 Task: In the  document Hollywood.odt Use the tool word Count 'and display word count while typing' Create the translated copy of the document in  'Italian' Change notification to  Comments for you
Action: Mouse moved to (202, 76)
Screenshot: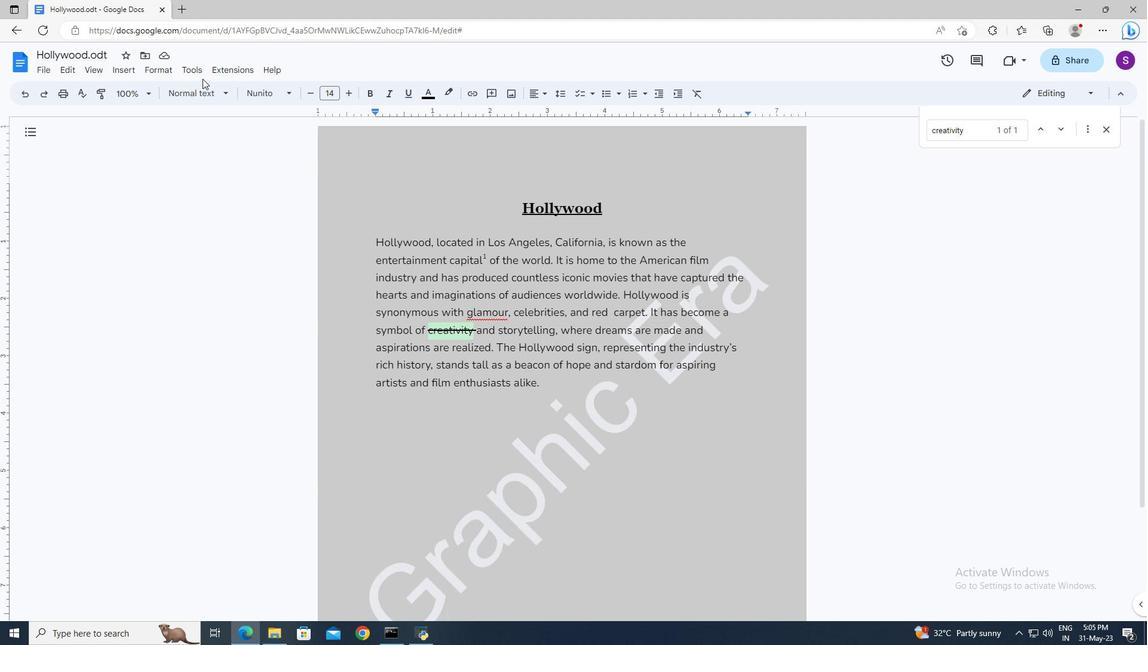 
Action: Mouse pressed left at (202, 76)
Screenshot: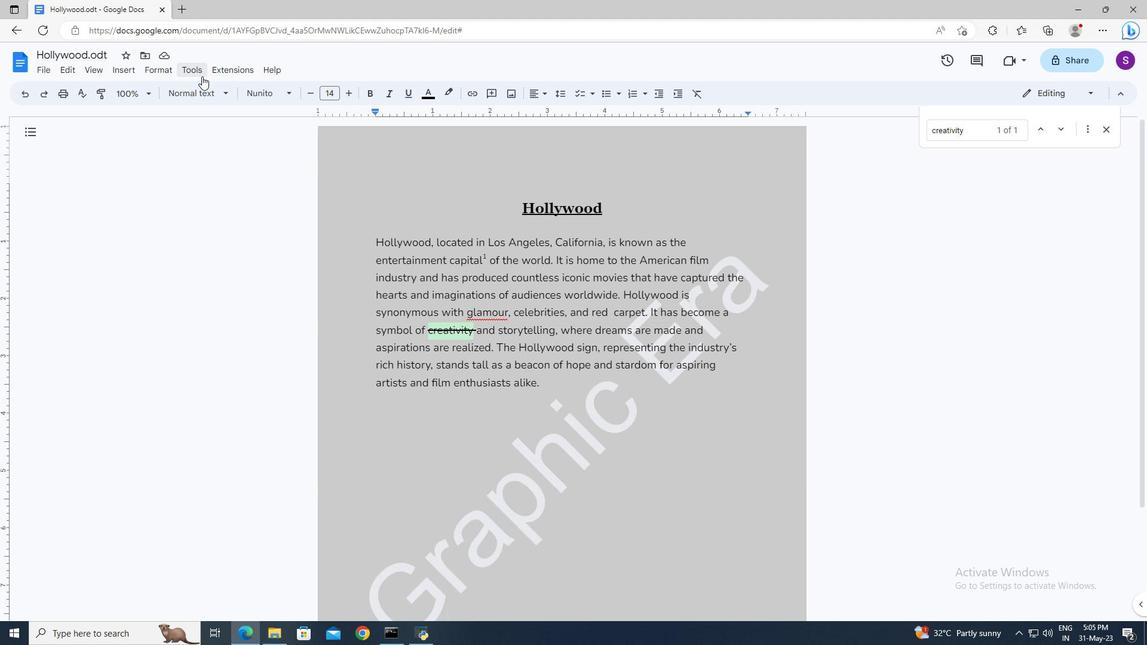 
Action: Mouse moved to (209, 106)
Screenshot: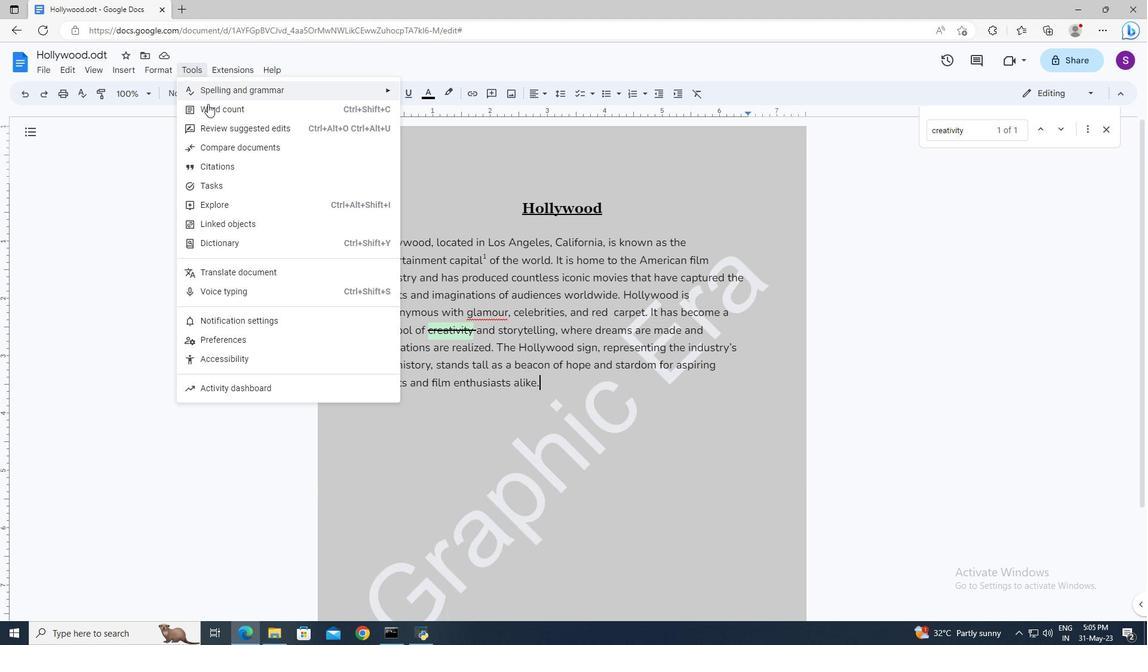
Action: Mouse pressed left at (209, 106)
Screenshot: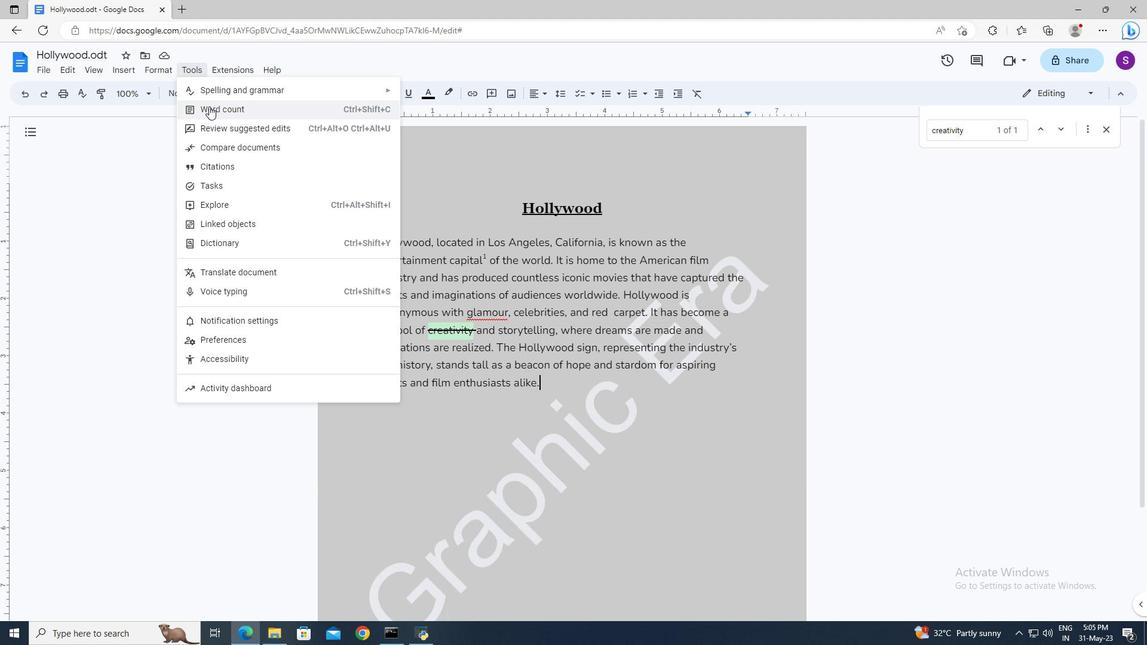 
Action: Mouse moved to (496, 388)
Screenshot: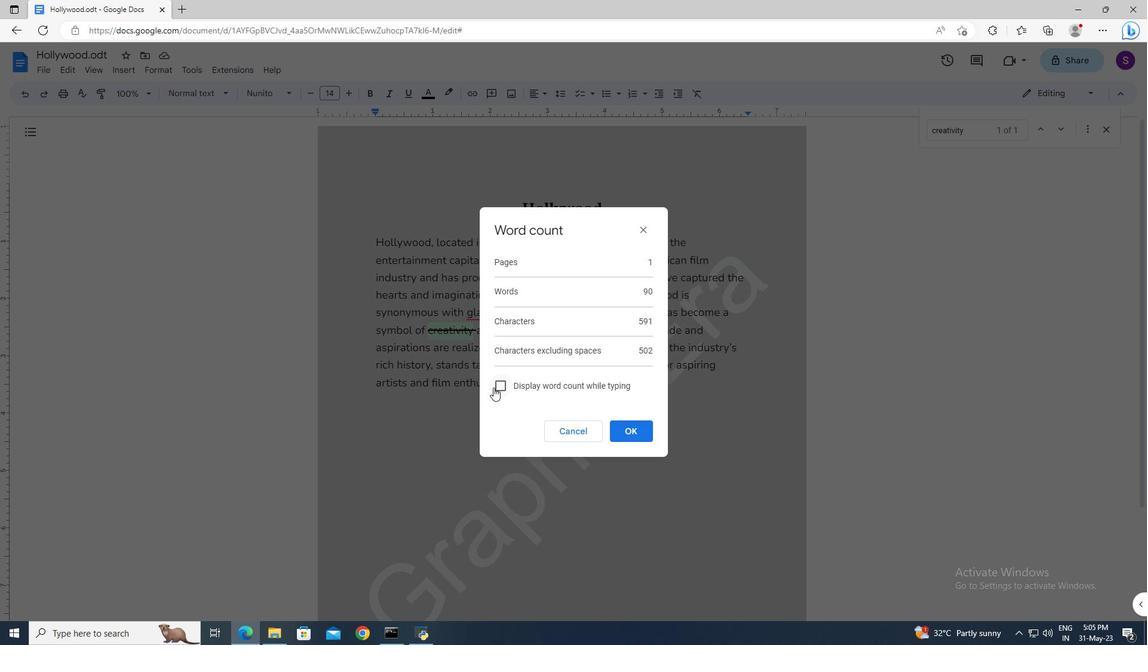 
Action: Mouse pressed left at (496, 388)
Screenshot: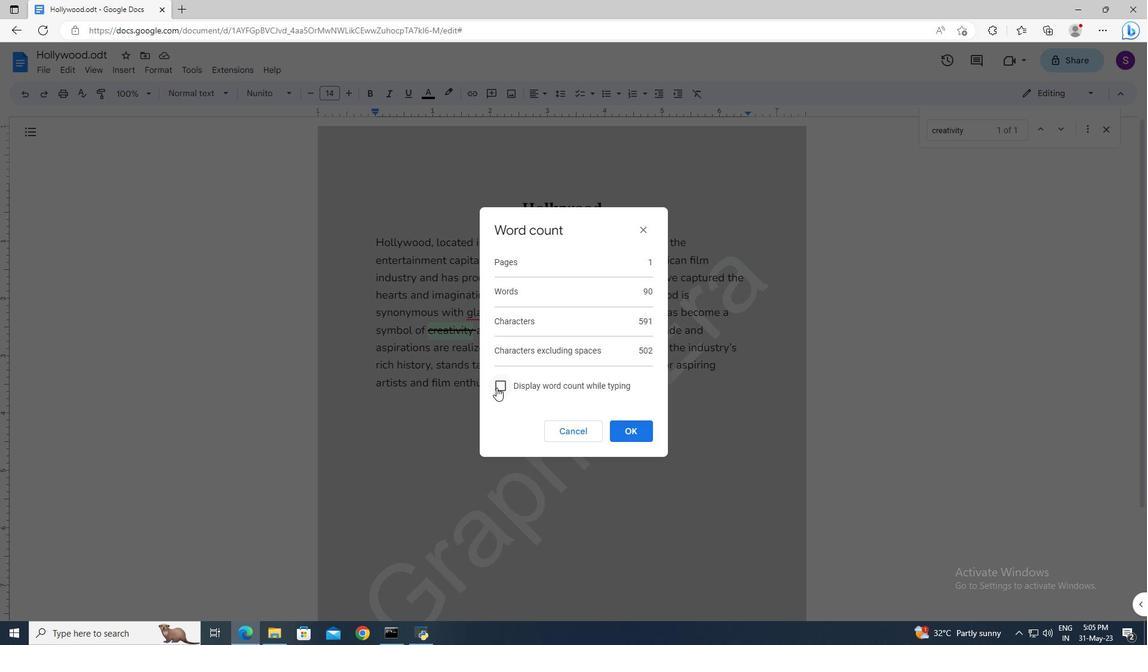 
Action: Mouse moved to (631, 432)
Screenshot: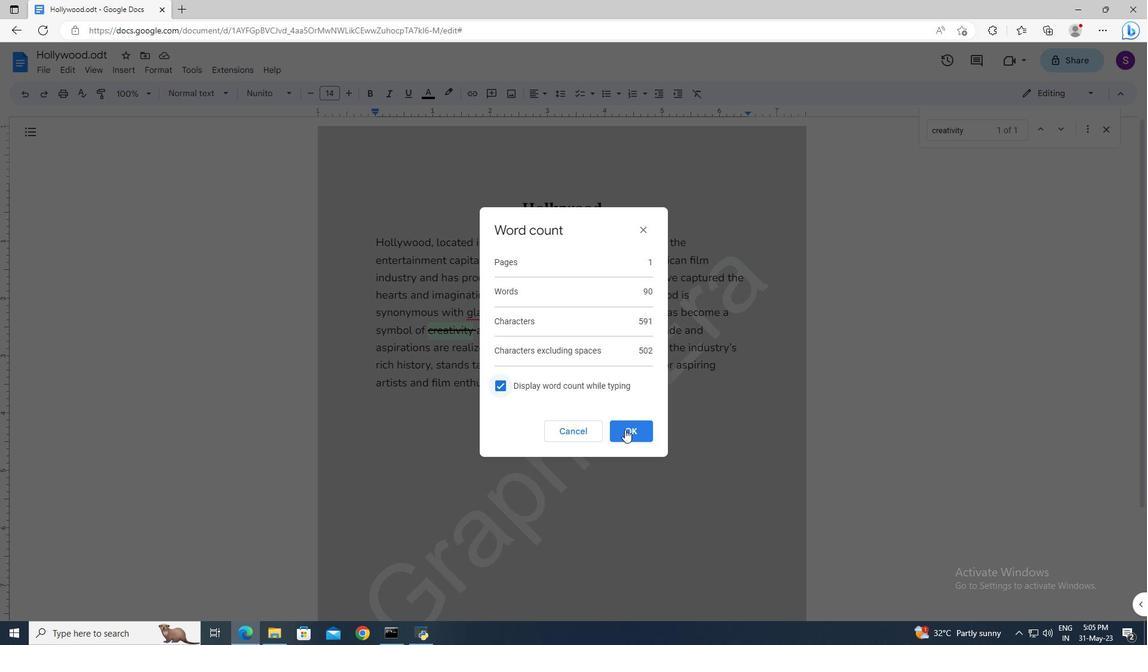 
Action: Mouse pressed left at (631, 432)
Screenshot: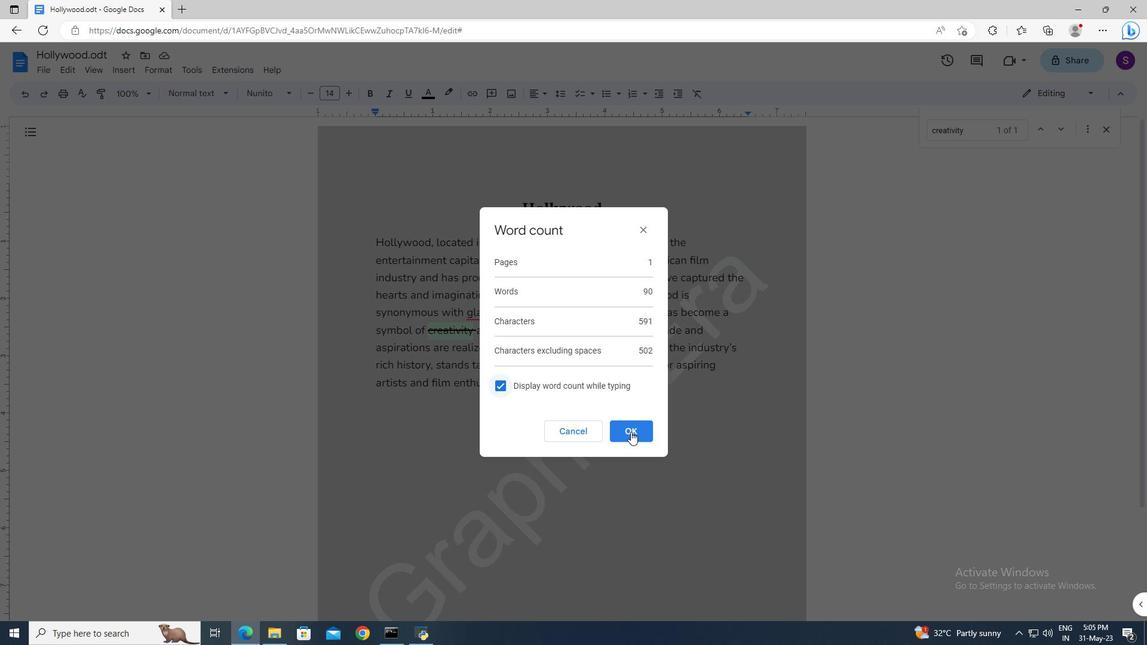 
Action: Mouse moved to (203, 72)
Screenshot: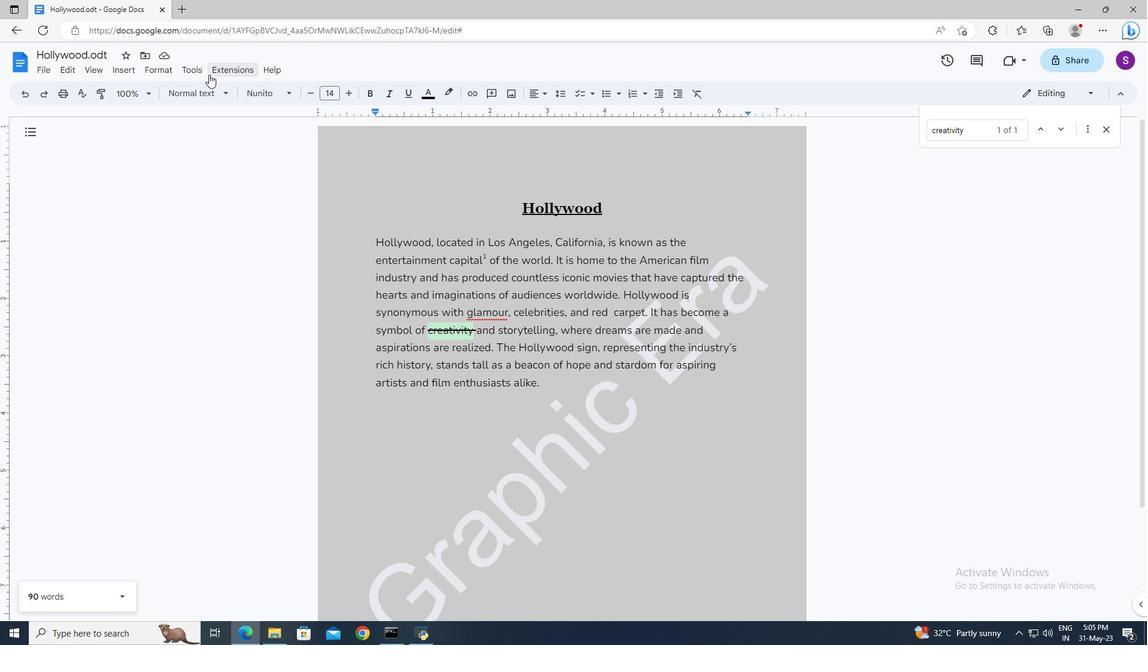 
Action: Mouse pressed left at (203, 72)
Screenshot: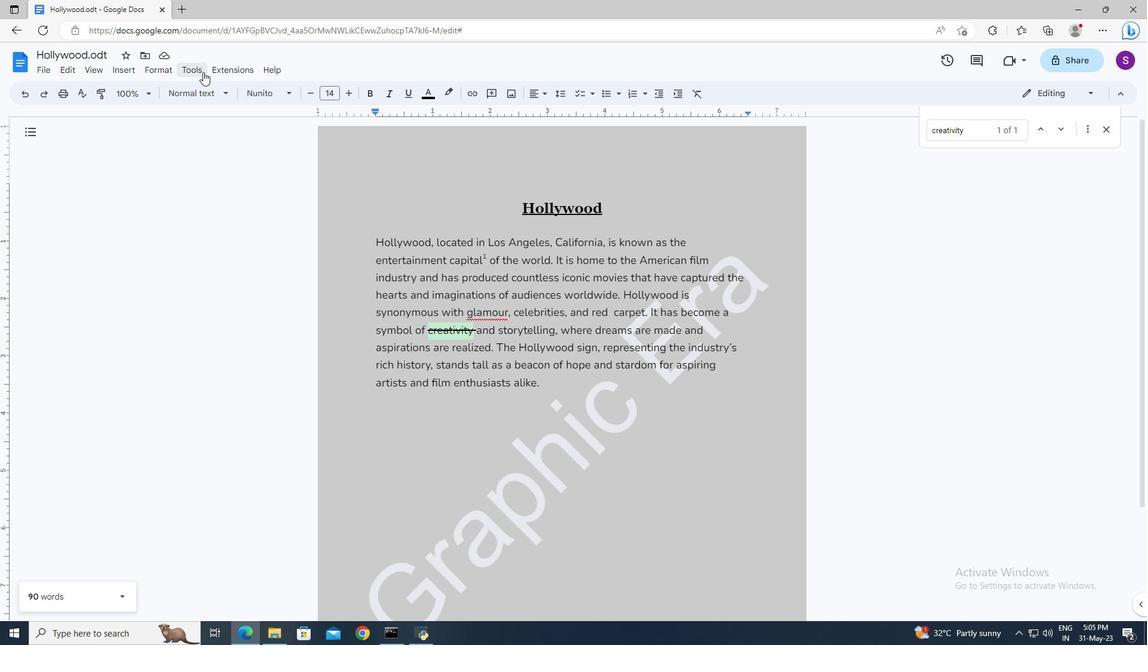 
Action: Mouse moved to (249, 276)
Screenshot: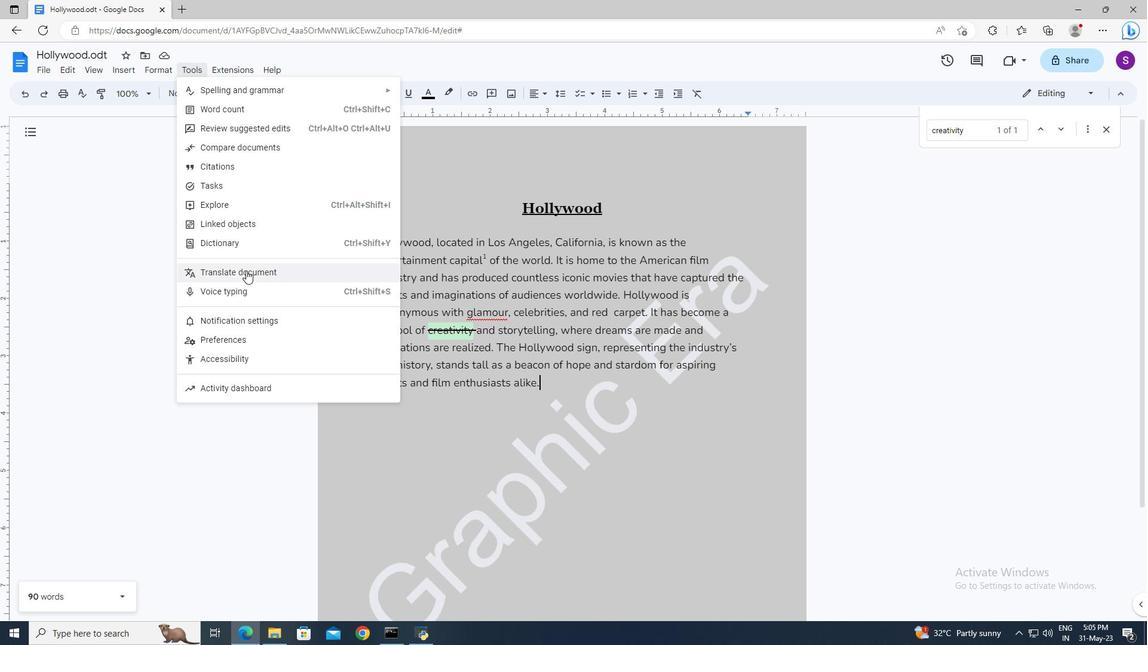 
Action: Mouse pressed left at (249, 276)
Screenshot: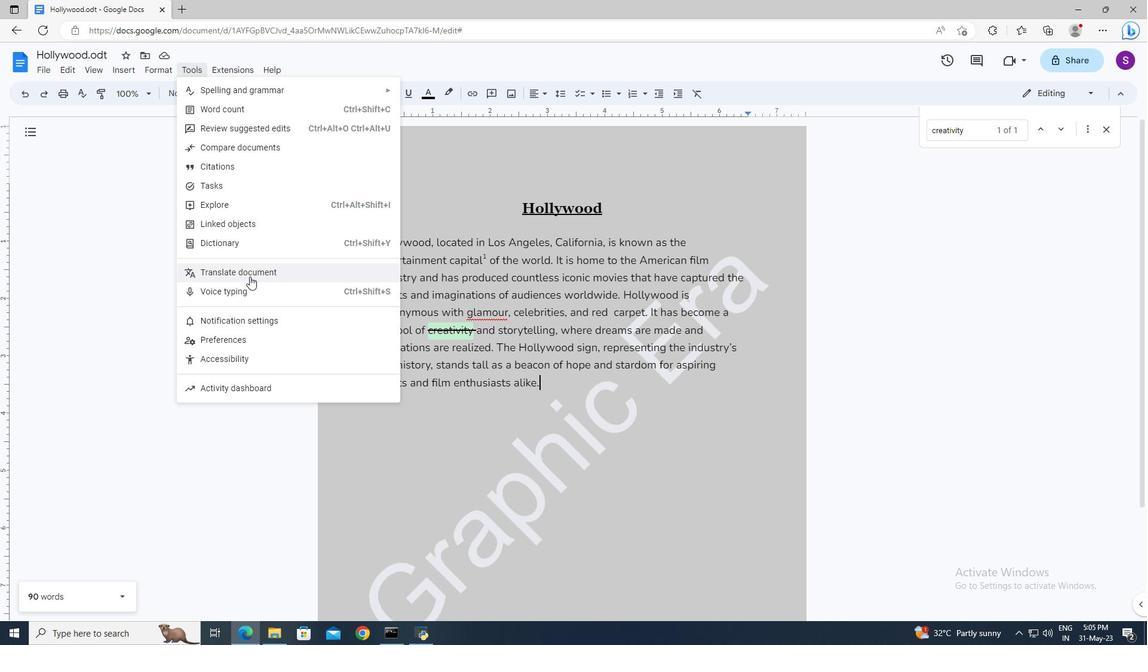 
Action: Mouse moved to (495, 347)
Screenshot: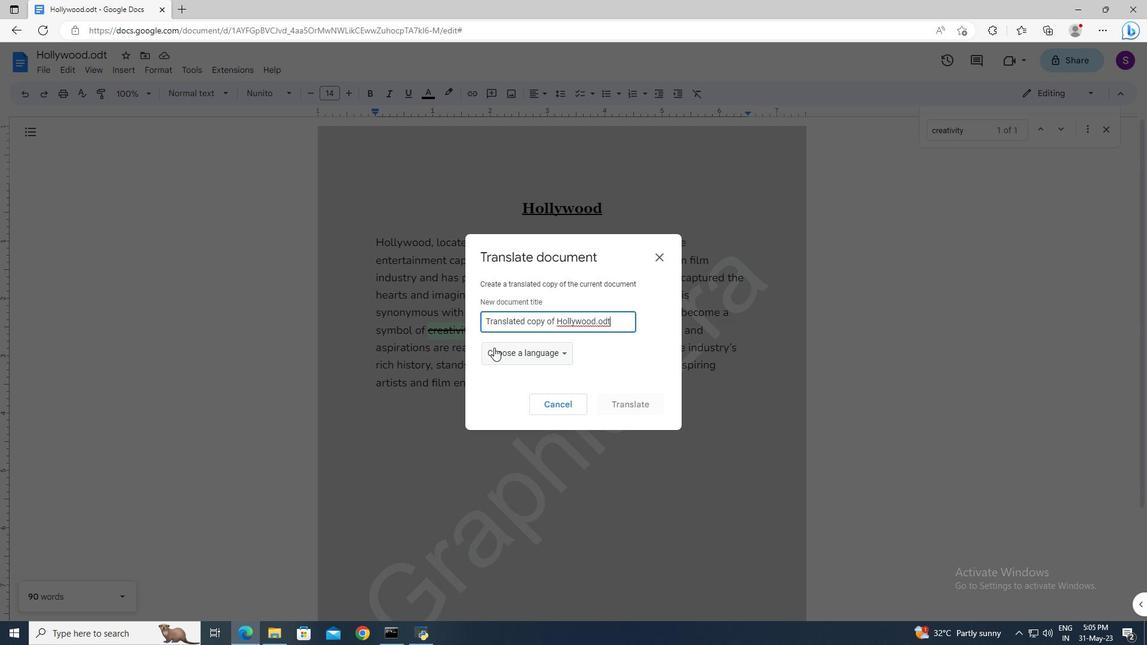 
Action: Mouse pressed left at (495, 347)
Screenshot: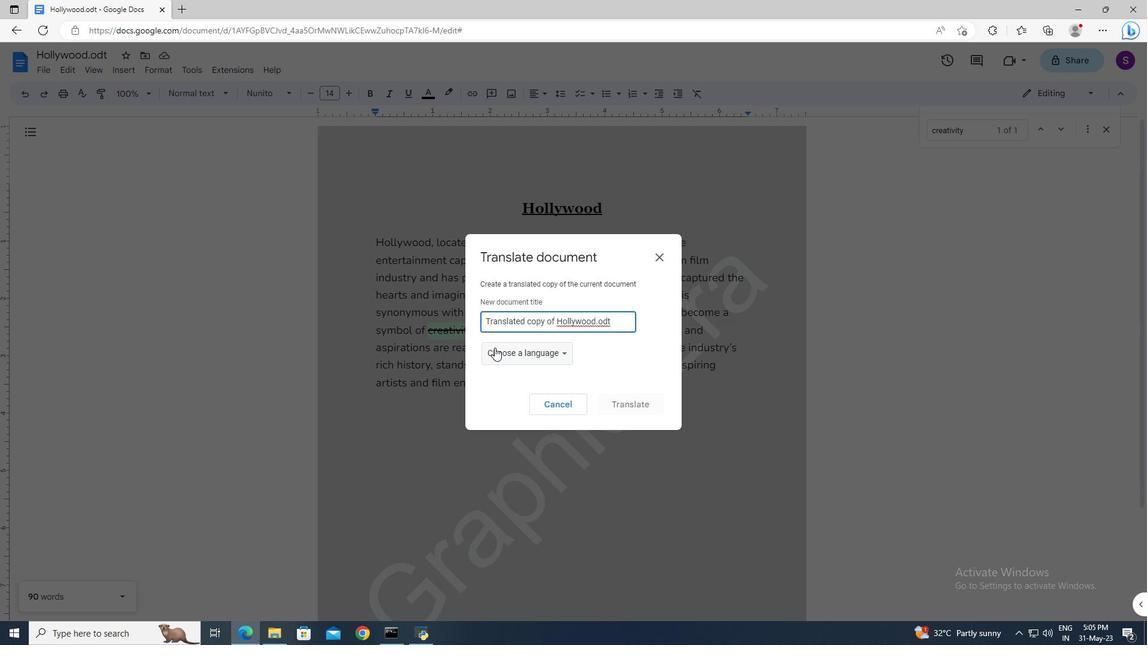 
Action: Mouse moved to (495, 449)
Screenshot: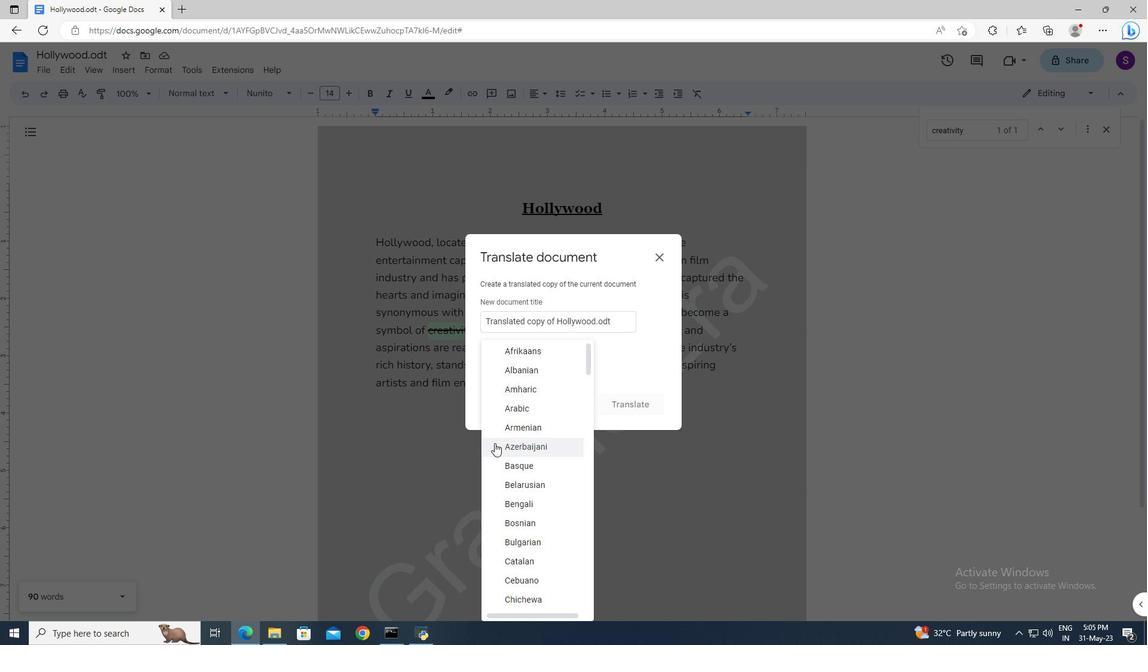 
Action: Mouse scrolled (495, 448) with delta (0, 0)
Screenshot: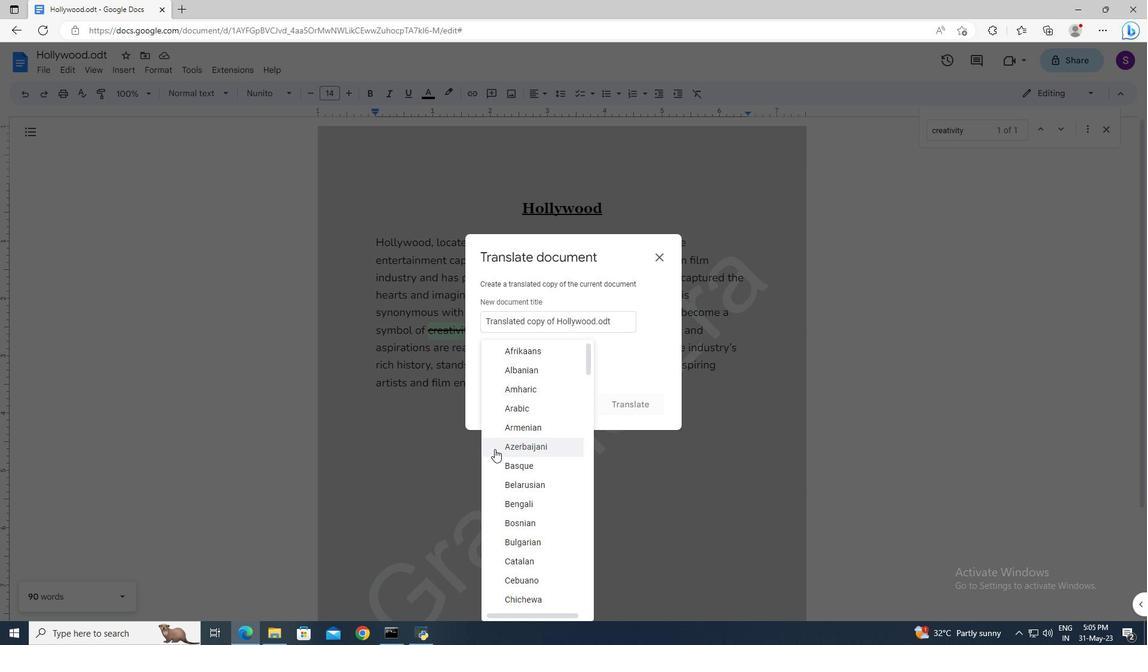 
Action: Mouse scrolled (495, 448) with delta (0, 0)
Screenshot: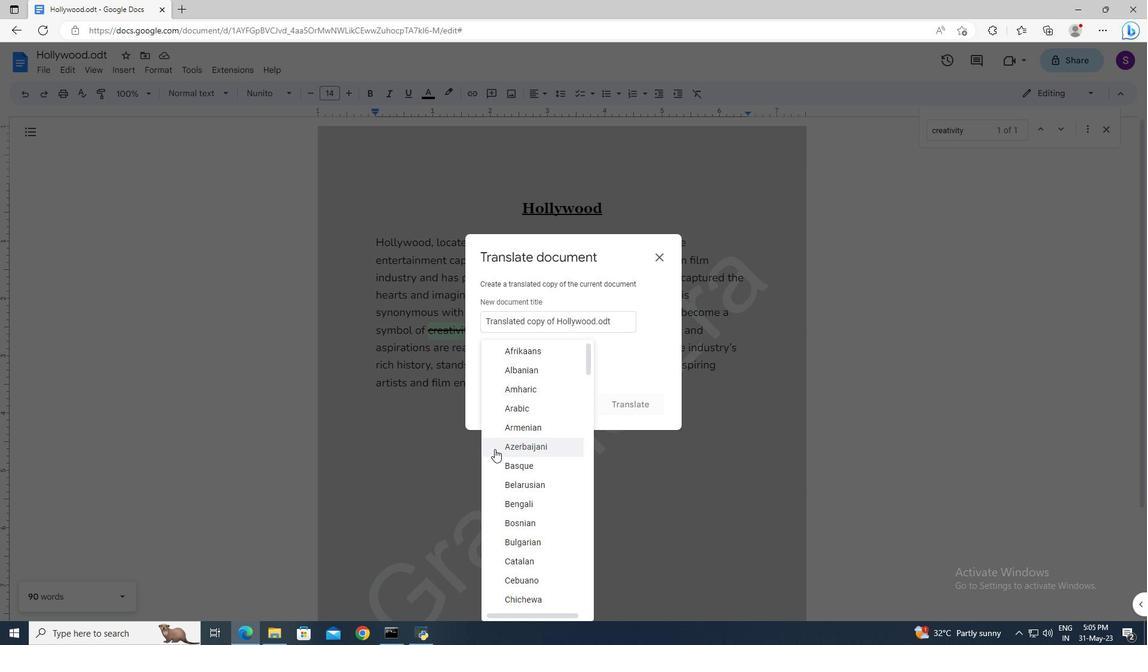 
Action: Mouse scrolled (495, 448) with delta (0, 0)
Screenshot: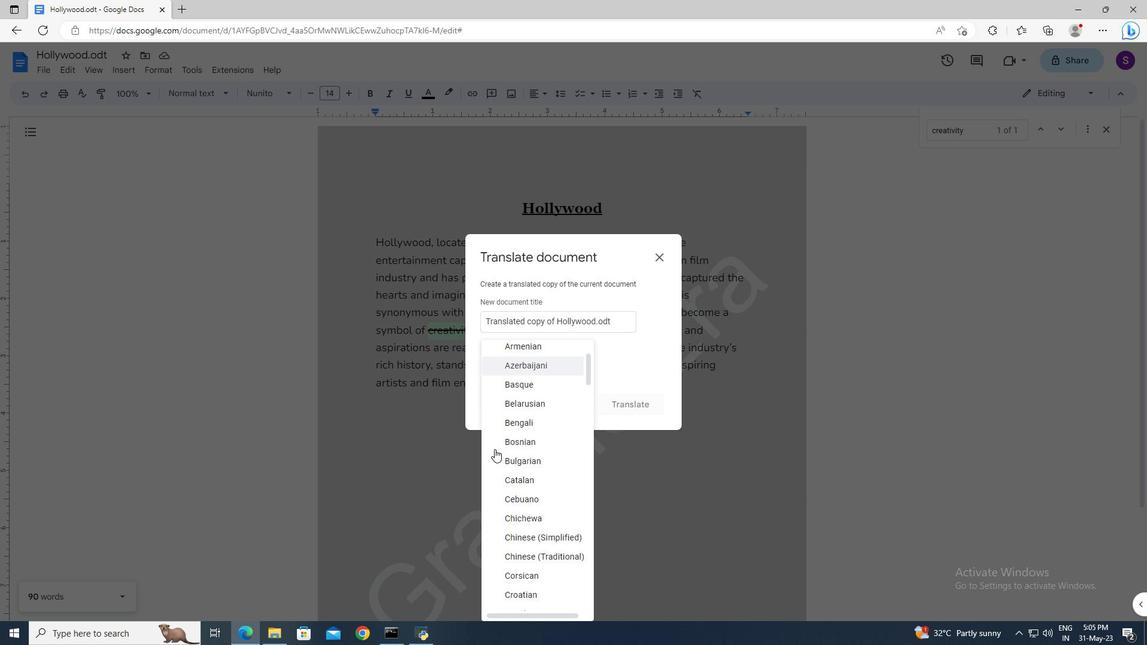 
Action: Mouse scrolled (495, 448) with delta (0, 0)
Screenshot: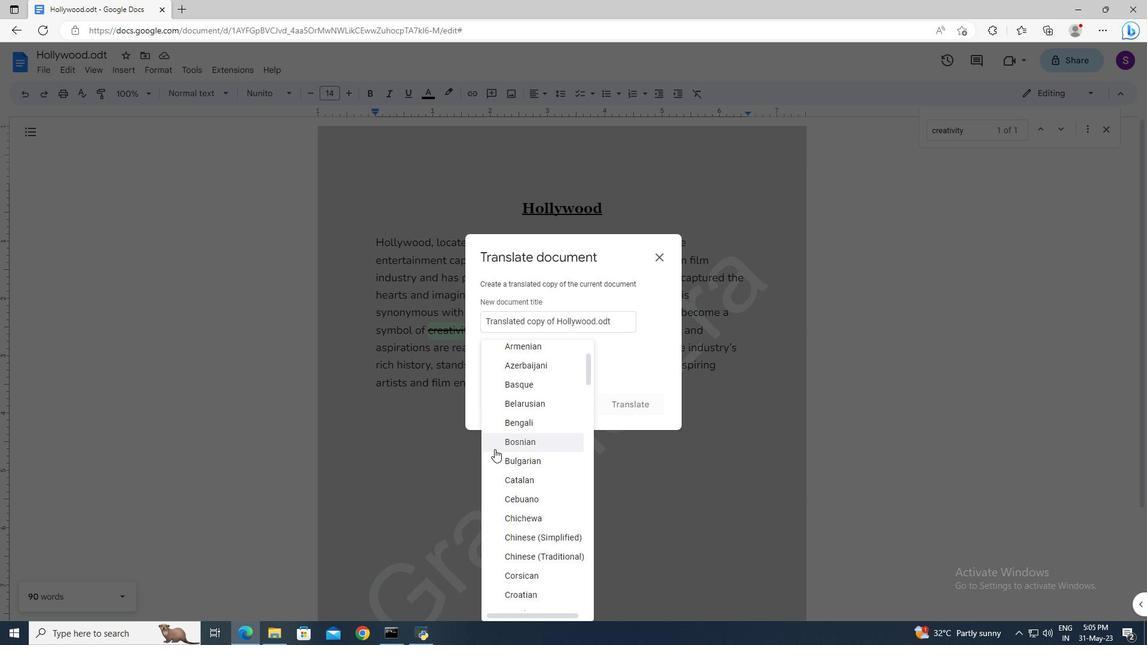 
Action: Mouse scrolled (495, 448) with delta (0, 0)
Screenshot: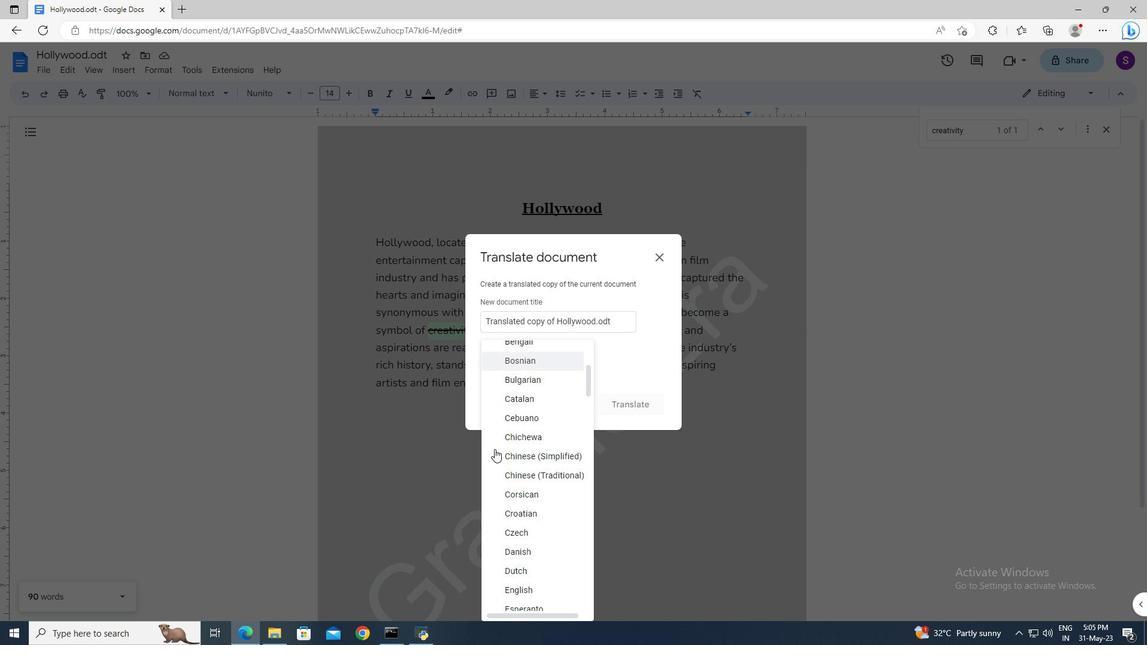 
Action: Mouse scrolled (495, 448) with delta (0, 0)
Screenshot: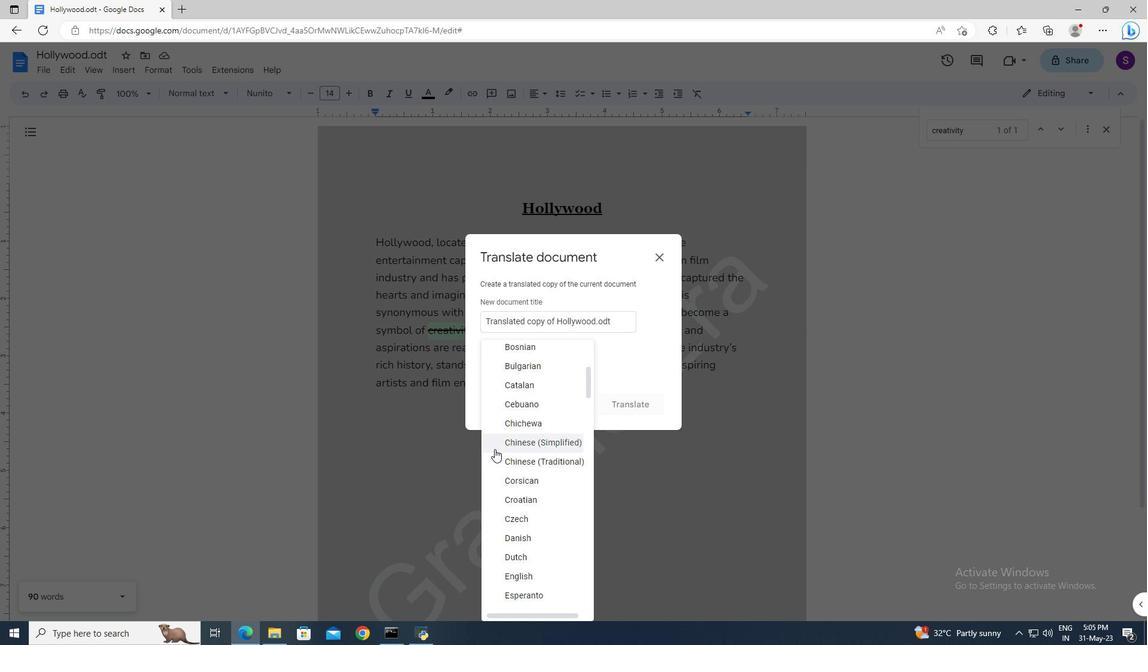 
Action: Mouse scrolled (495, 448) with delta (0, 0)
Screenshot: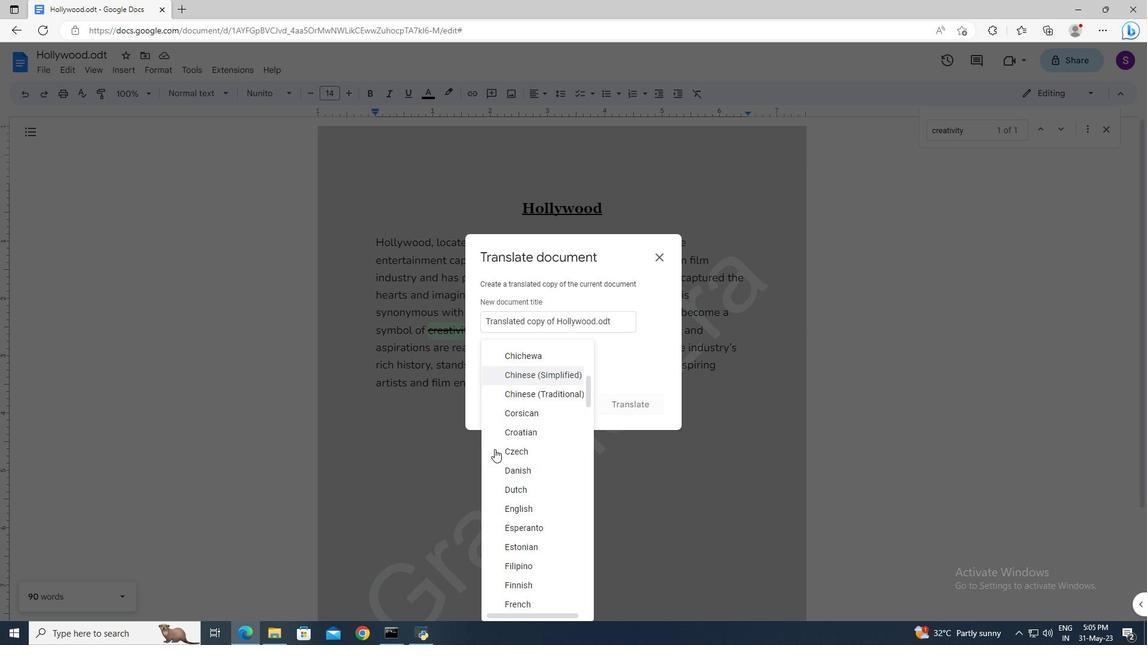 
Action: Mouse scrolled (495, 448) with delta (0, 0)
Screenshot: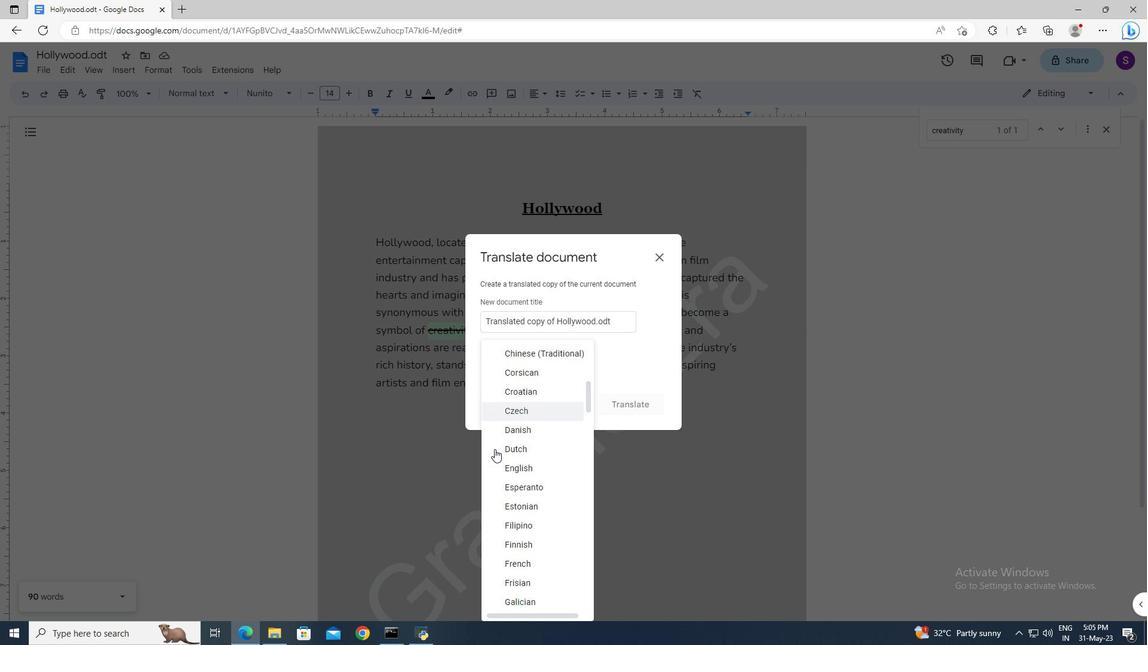 
Action: Mouse scrolled (495, 448) with delta (0, 0)
Screenshot: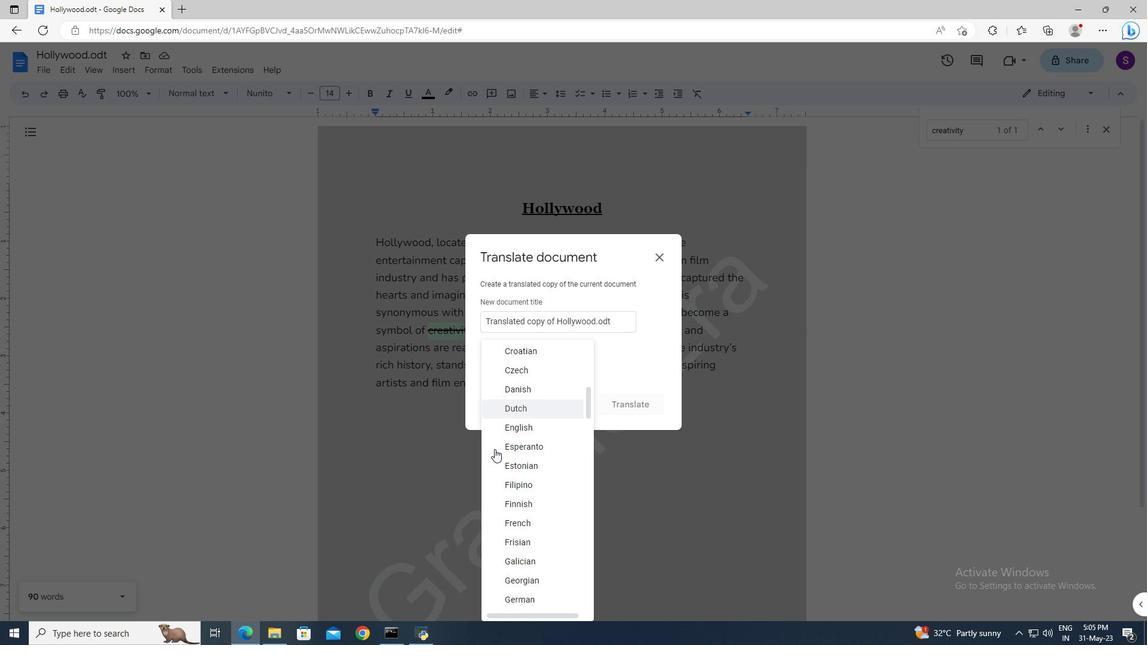 
Action: Mouse scrolled (495, 448) with delta (0, 0)
Screenshot: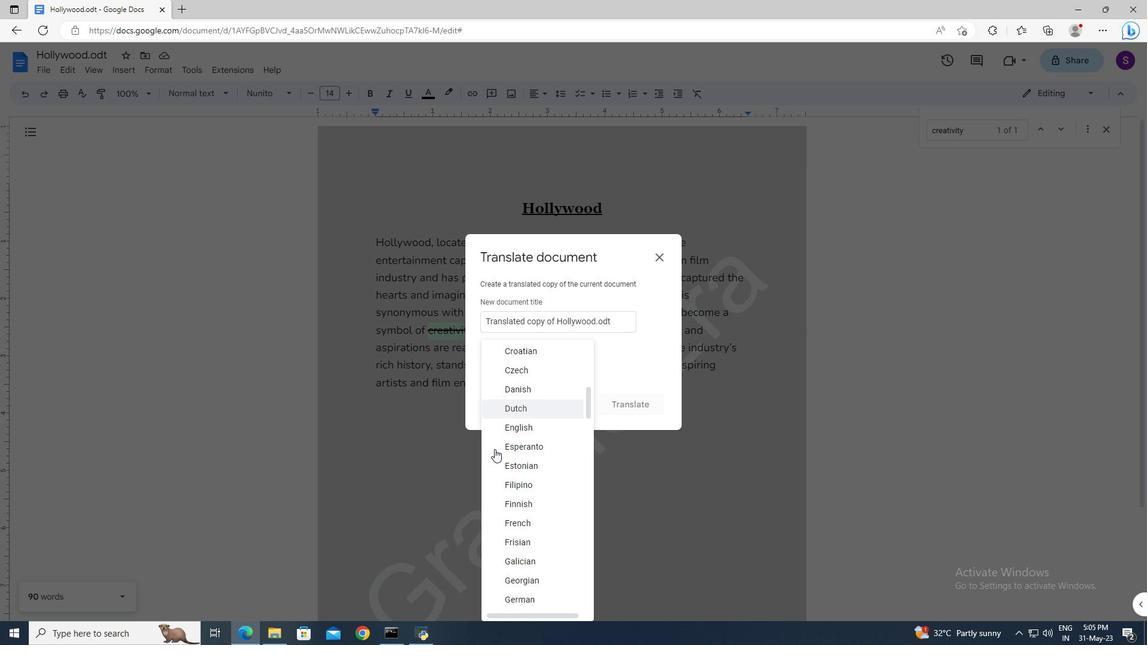 
Action: Mouse scrolled (495, 448) with delta (0, 0)
Screenshot: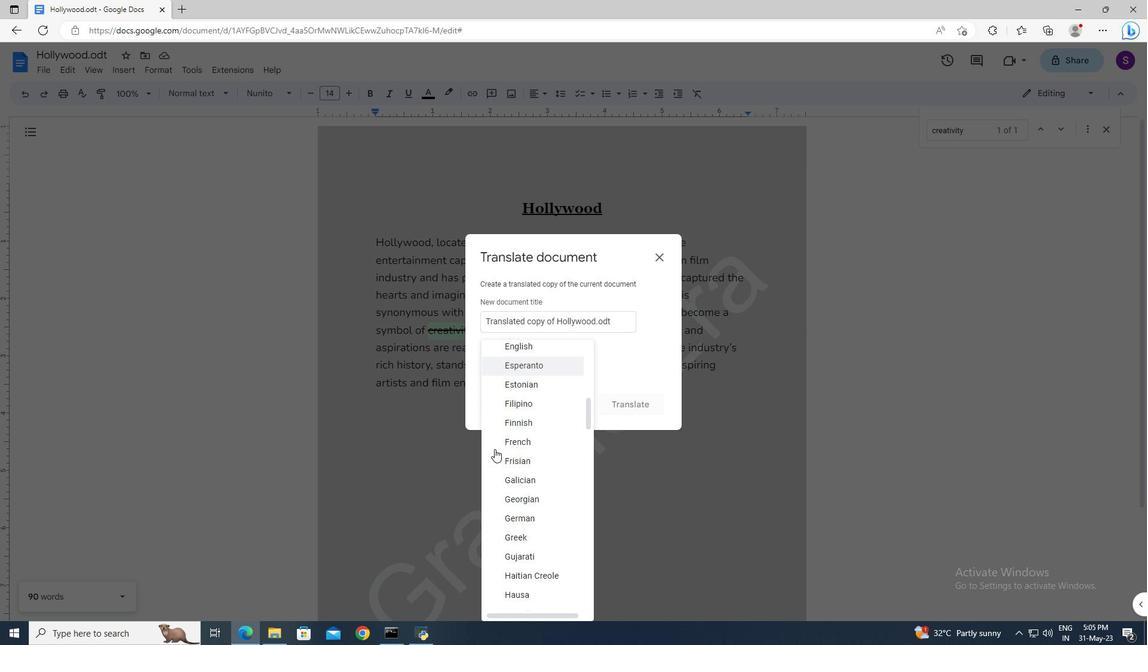 
Action: Mouse scrolled (495, 448) with delta (0, 0)
Screenshot: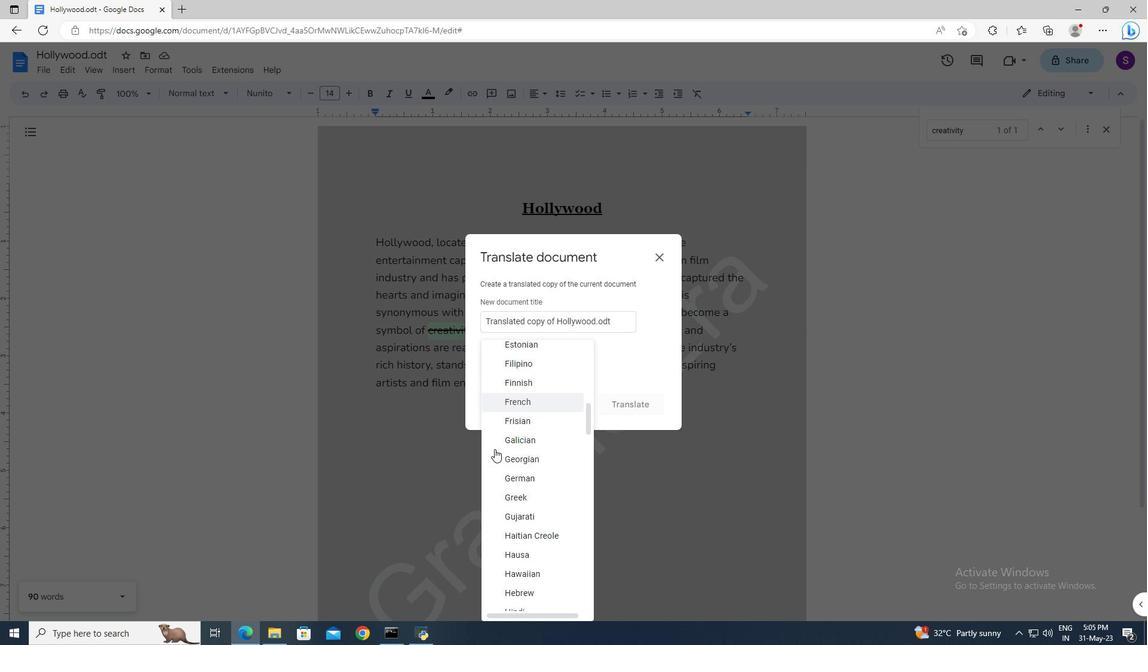 
Action: Mouse scrolled (495, 448) with delta (0, 0)
Screenshot: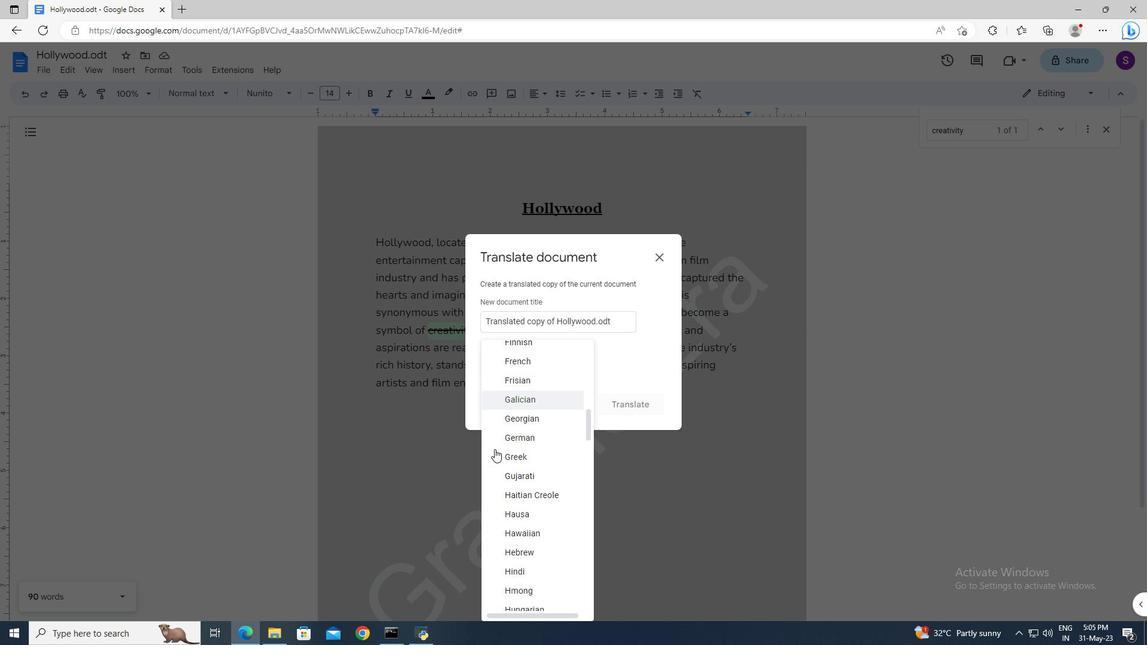 
Action: Mouse scrolled (495, 448) with delta (0, 0)
Screenshot: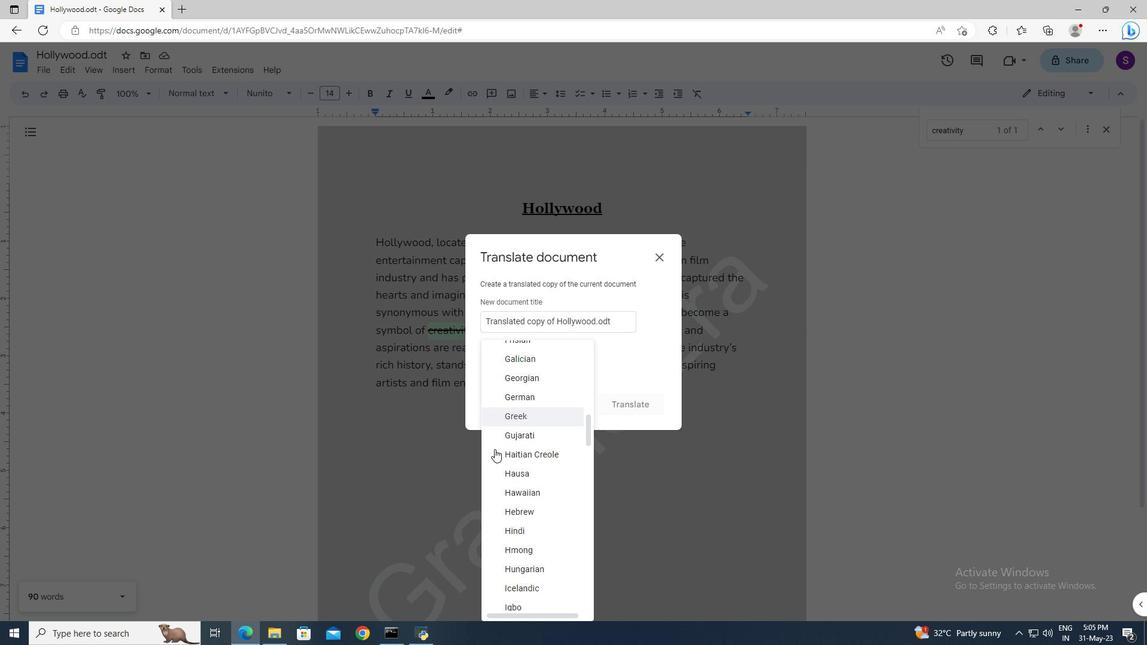 
Action: Mouse scrolled (495, 448) with delta (0, 0)
Screenshot: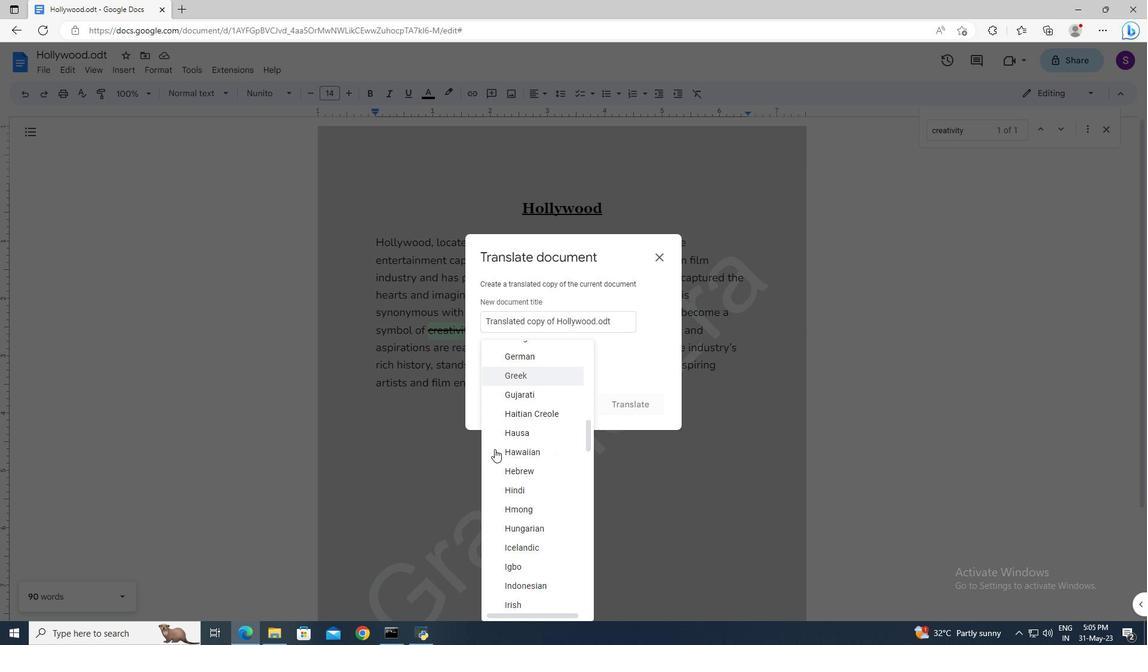 
Action: Mouse scrolled (495, 448) with delta (0, 0)
Screenshot: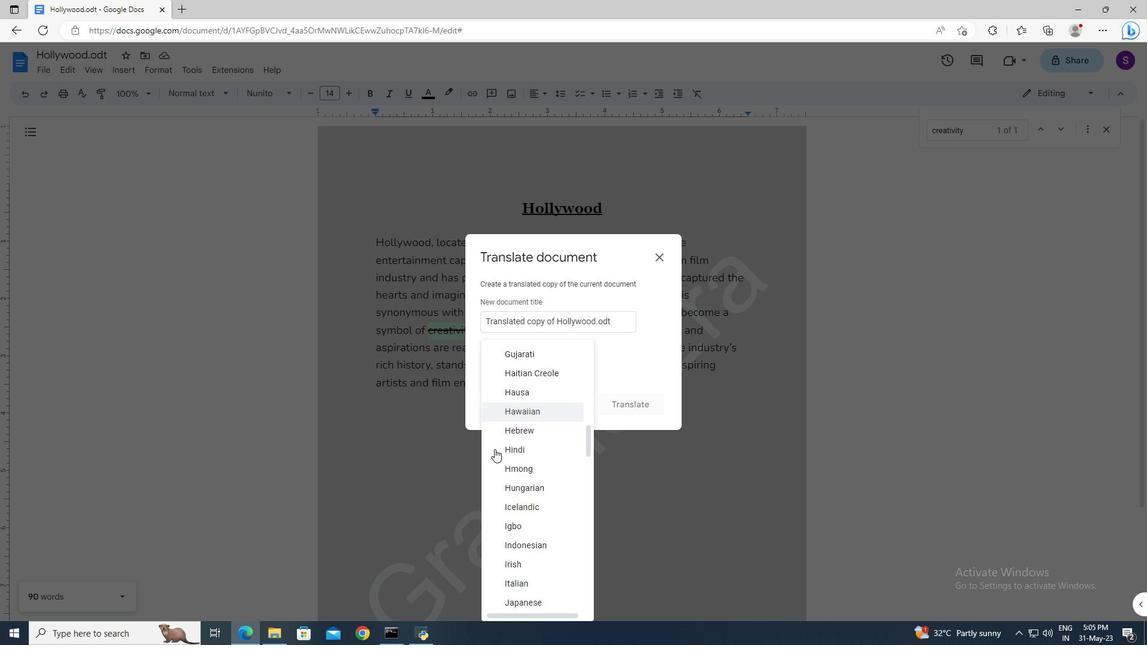 
Action: Mouse moved to (514, 536)
Screenshot: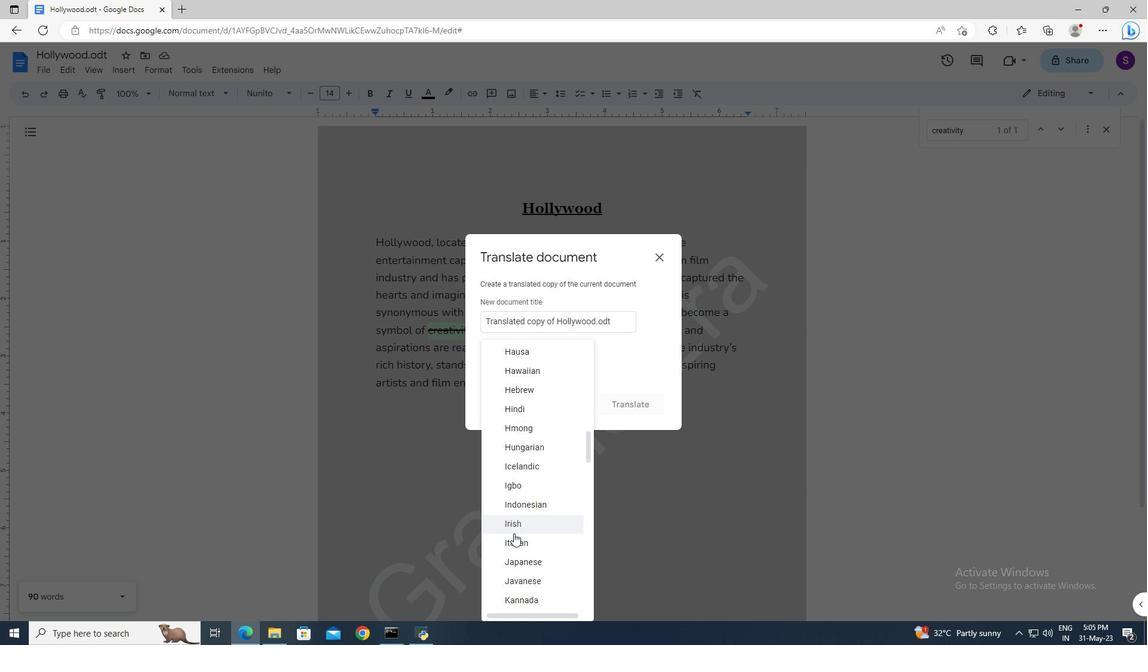
Action: Mouse pressed left at (514, 536)
Screenshot: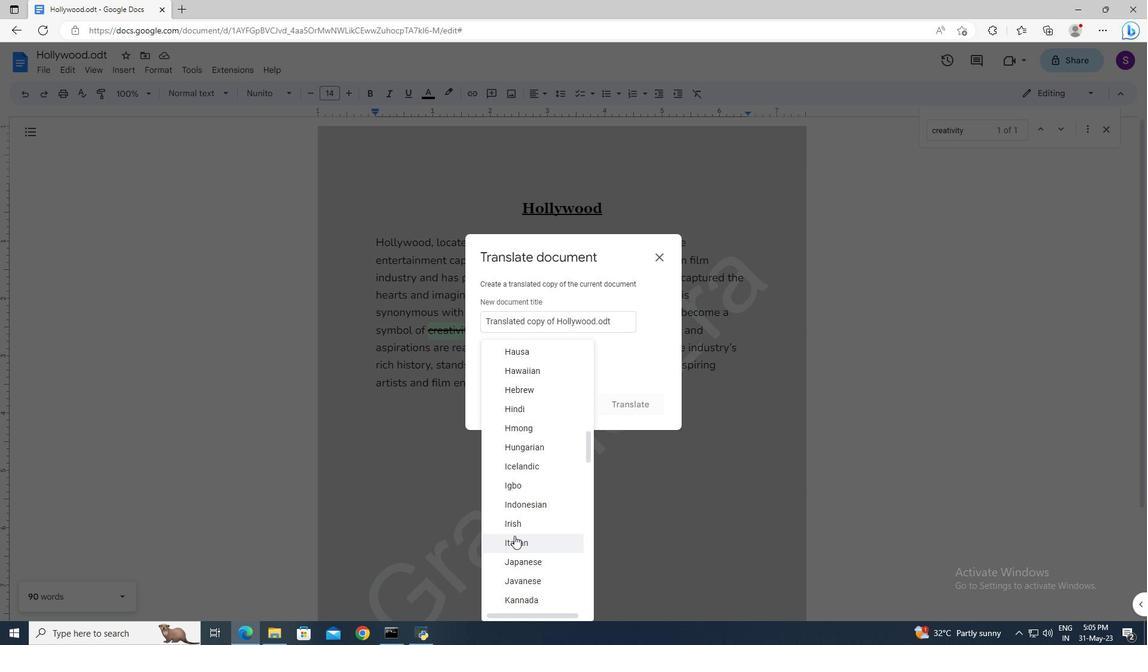 
Action: Mouse moved to (616, 406)
Screenshot: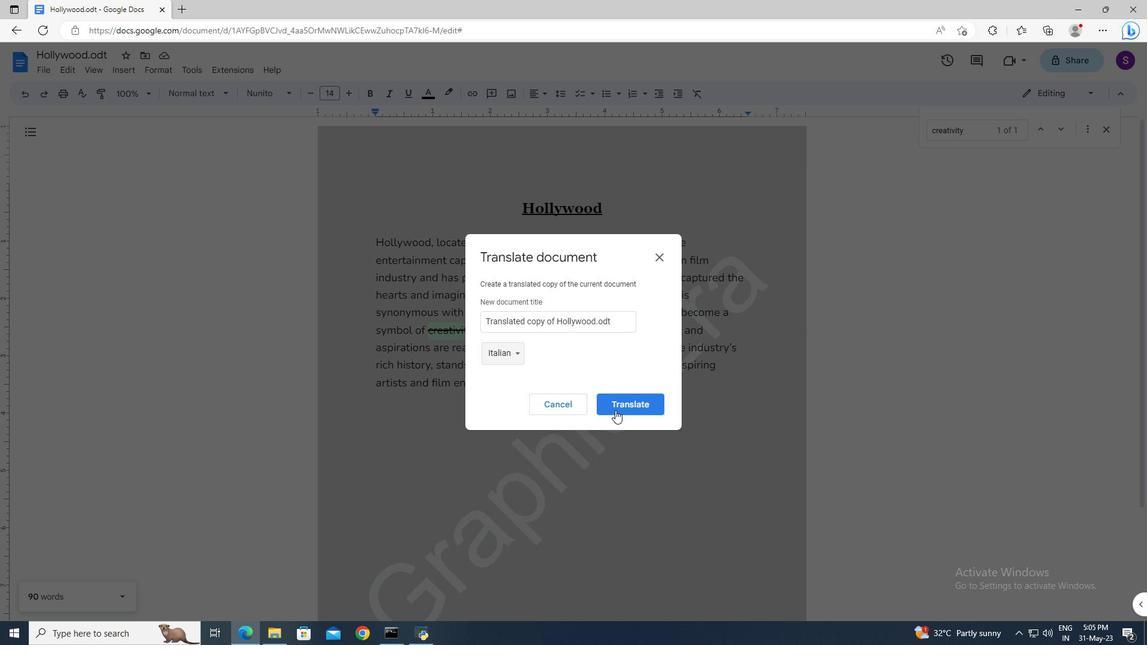 
Action: Mouse pressed left at (616, 406)
Screenshot: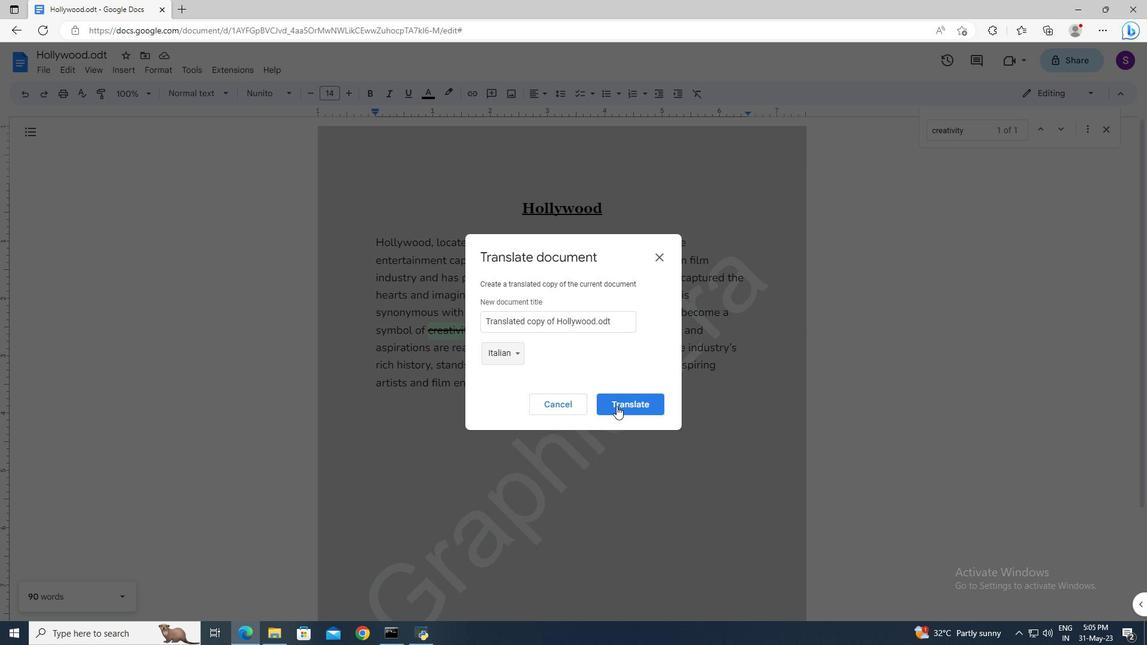 
Action: Mouse moved to (197, 68)
Screenshot: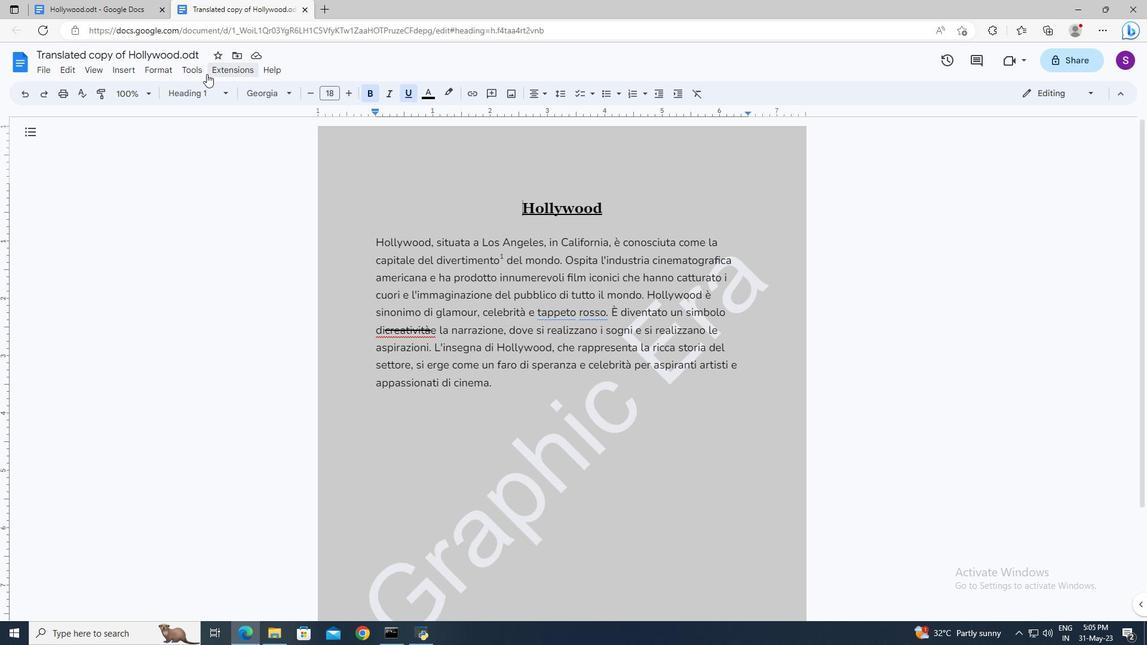 
Action: Mouse pressed left at (197, 68)
Screenshot: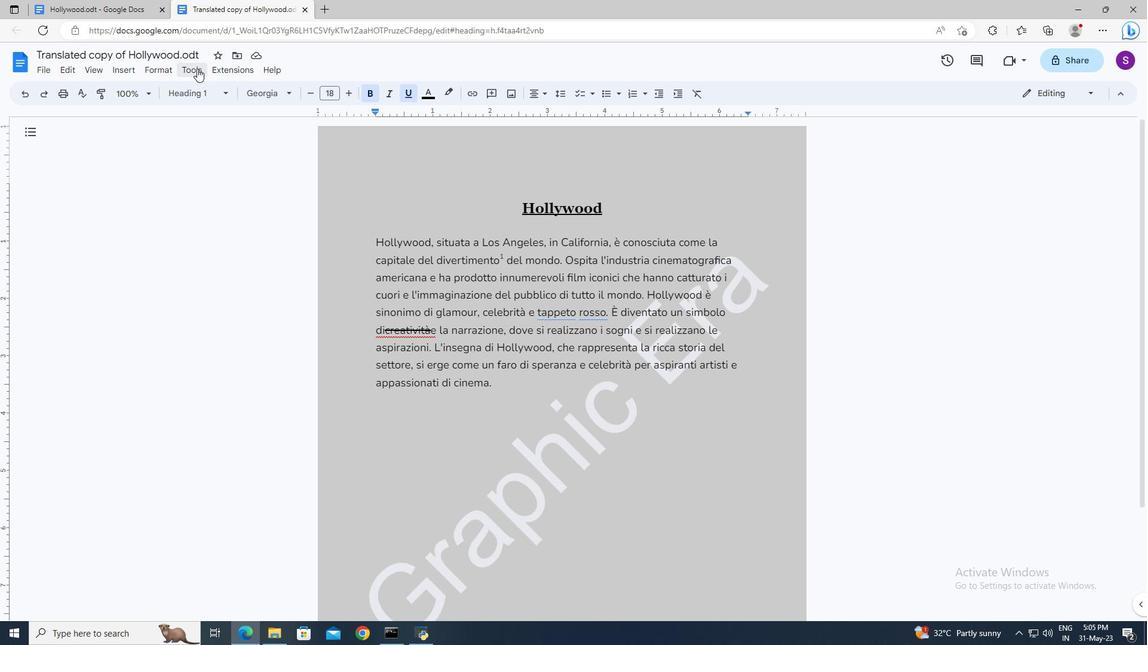 
Action: Mouse moved to (248, 319)
Screenshot: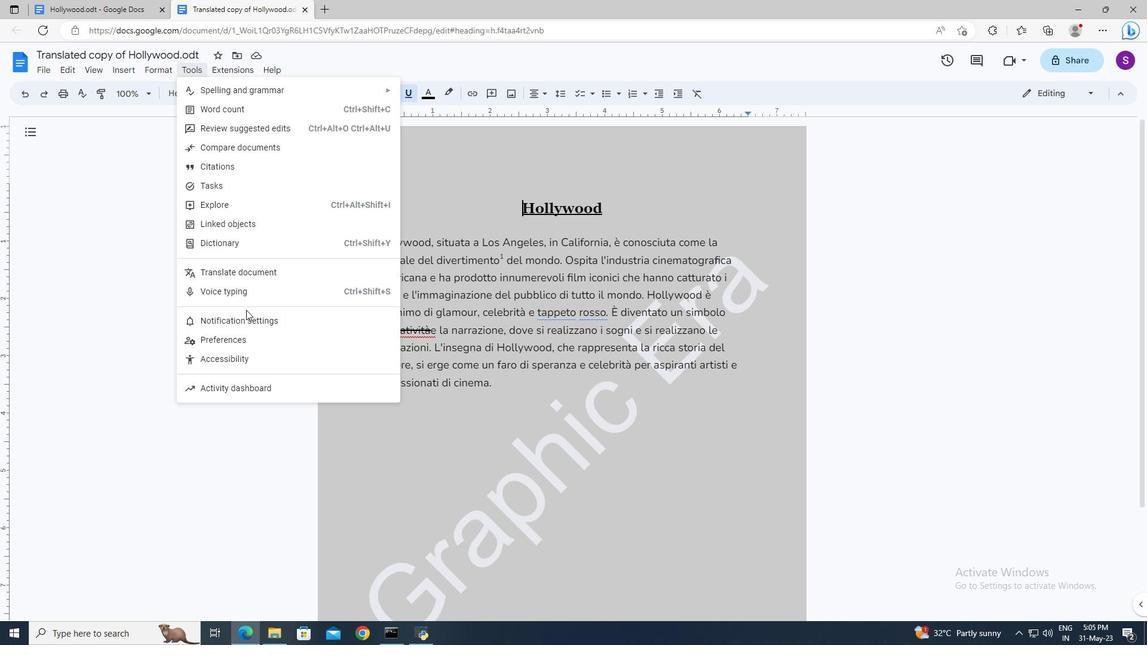 
Action: Mouse pressed left at (248, 319)
Screenshot: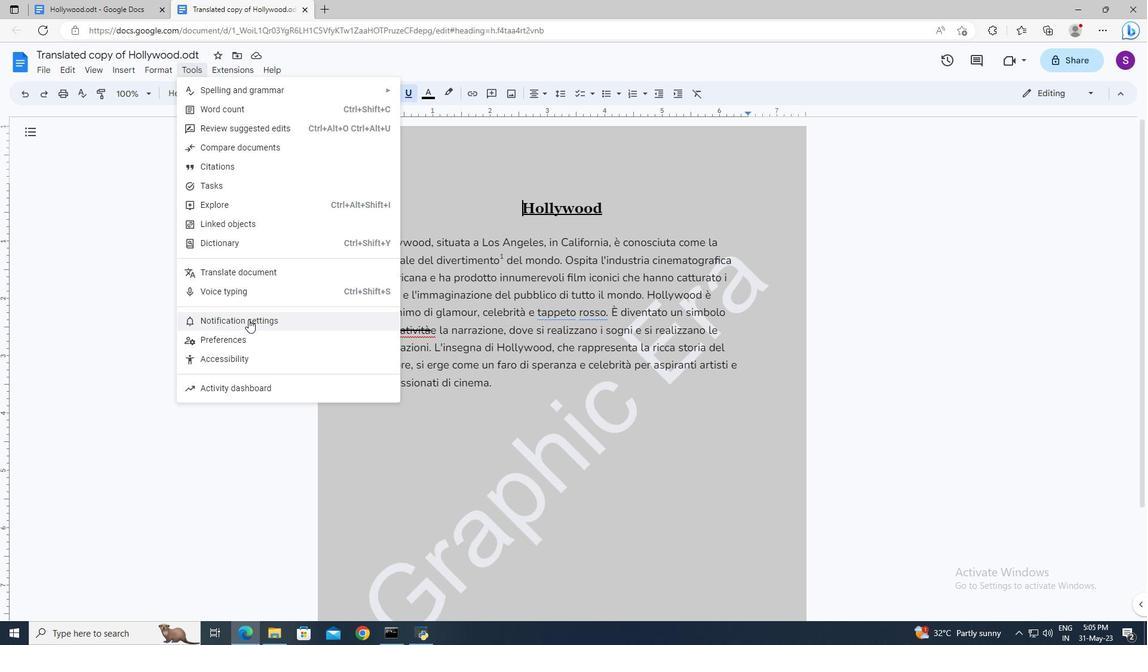 
Action: Mouse moved to (486, 280)
Screenshot: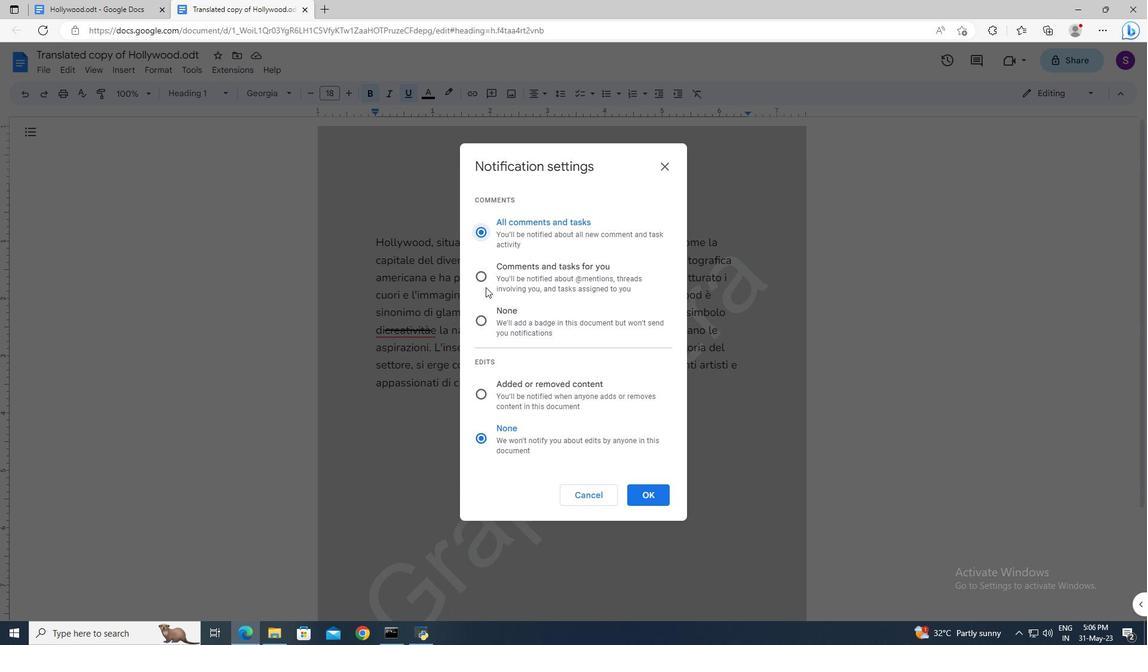 
Action: Mouse pressed left at (486, 280)
Screenshot: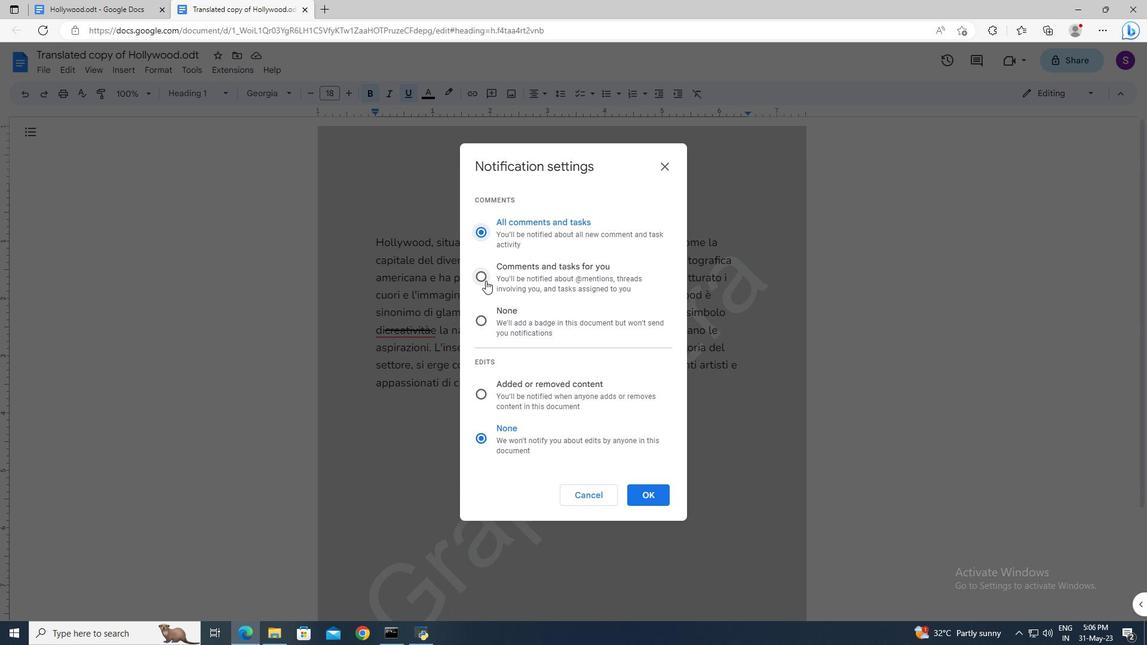 
Action: Mouse moved to (654, 490)
Screenshot: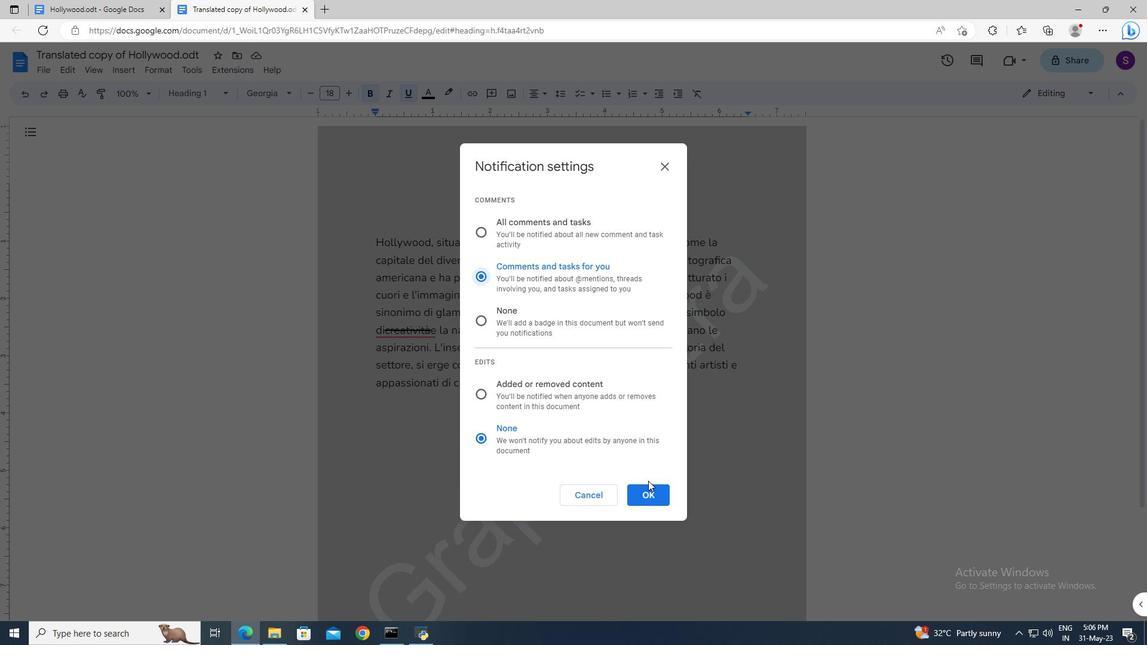 
Action: Mouse pressed left at (654, 490)
Screenshot: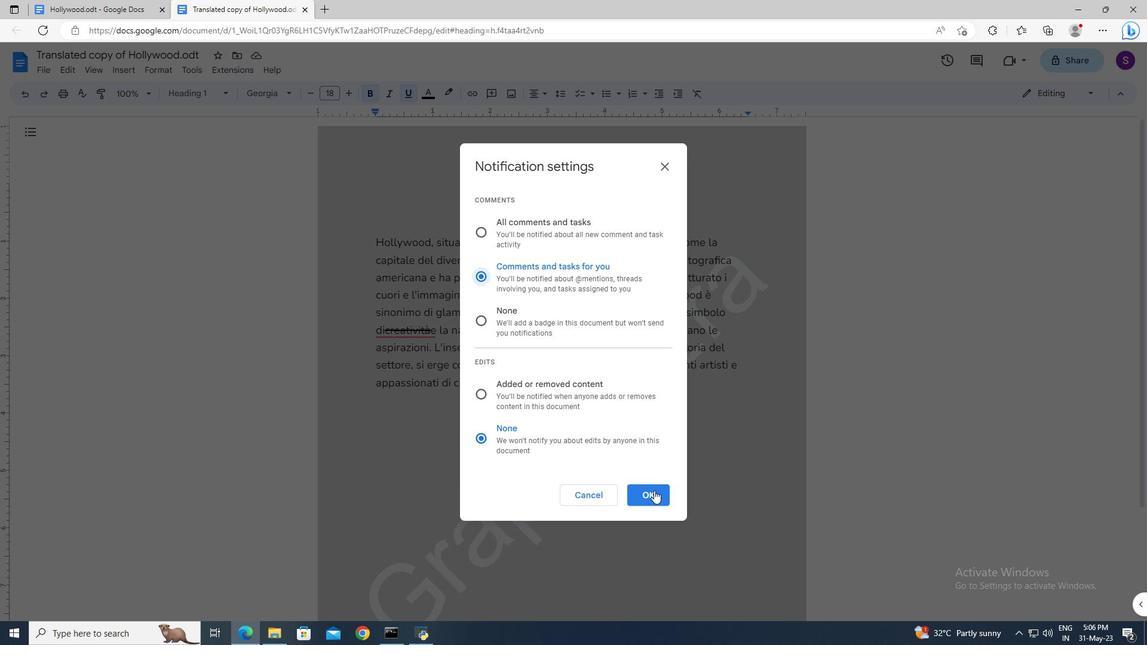 
